 Task: Add start condition ""with previous"".
Action: Mouse moved to (208, 105)
Screenshot: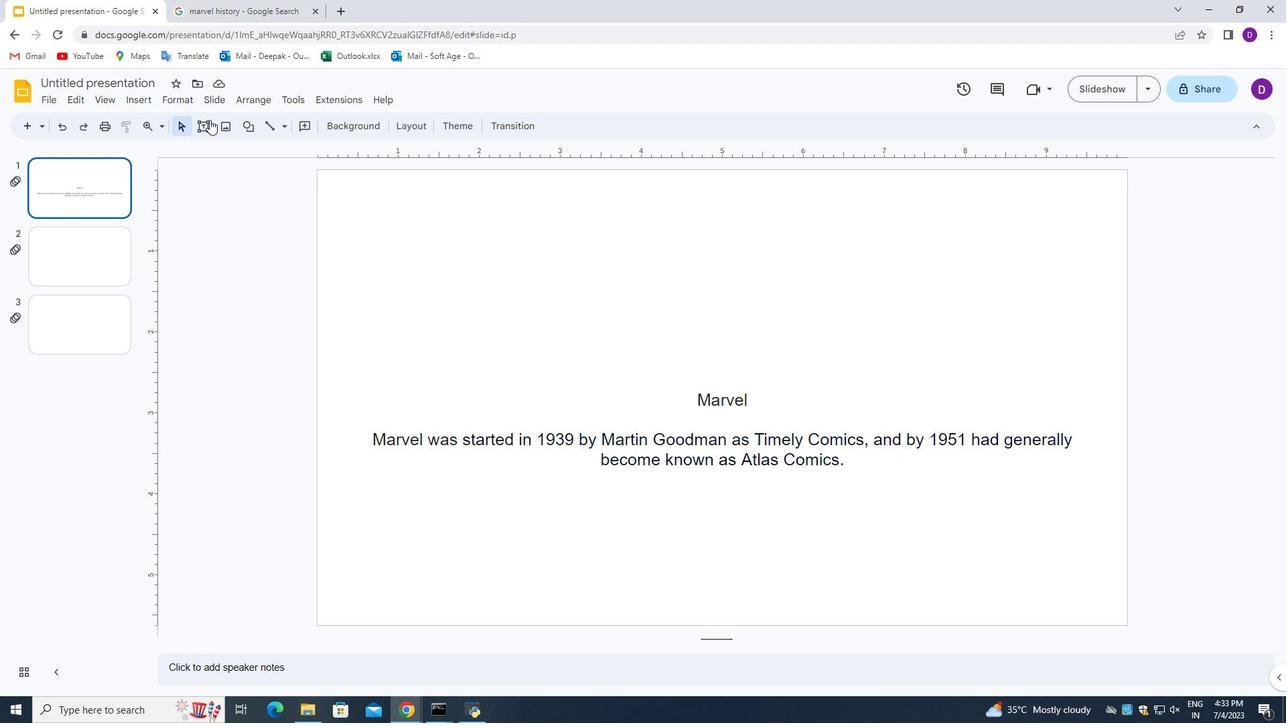 
Action: Mouse pressed left at (208, 105)
Screenshot: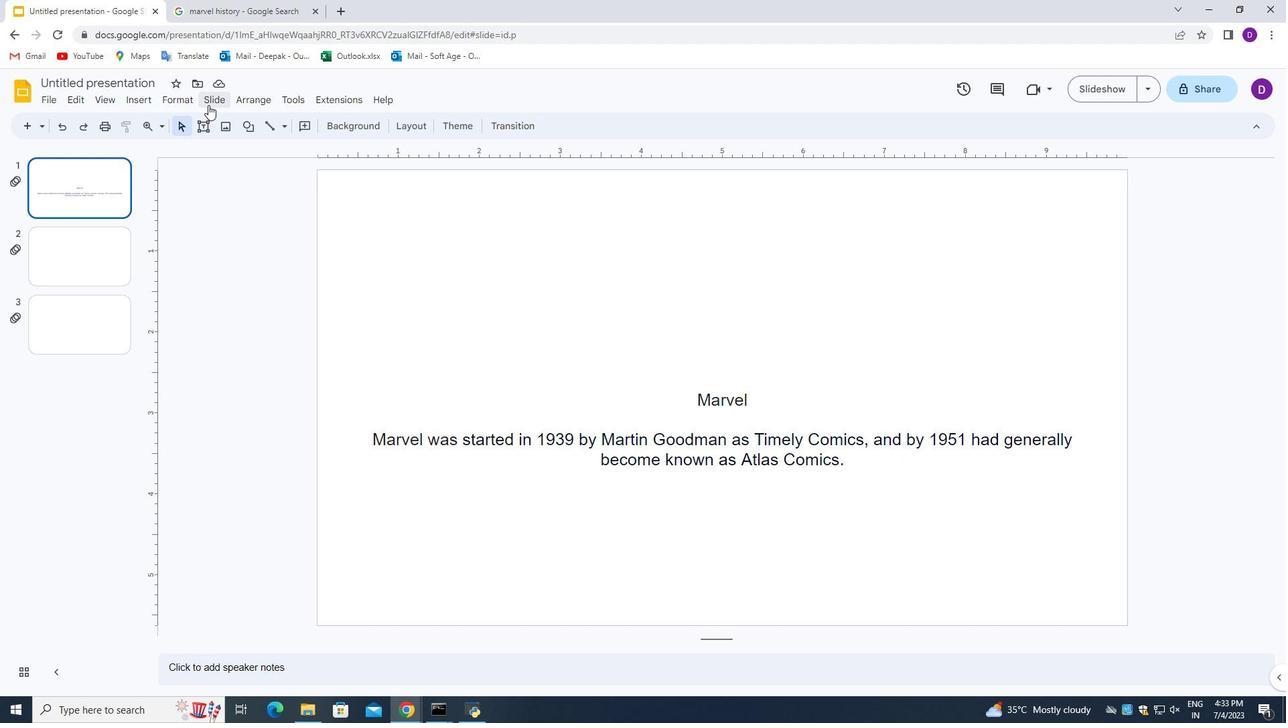
Action: Mouse moved to (278, 288)
Screenshot: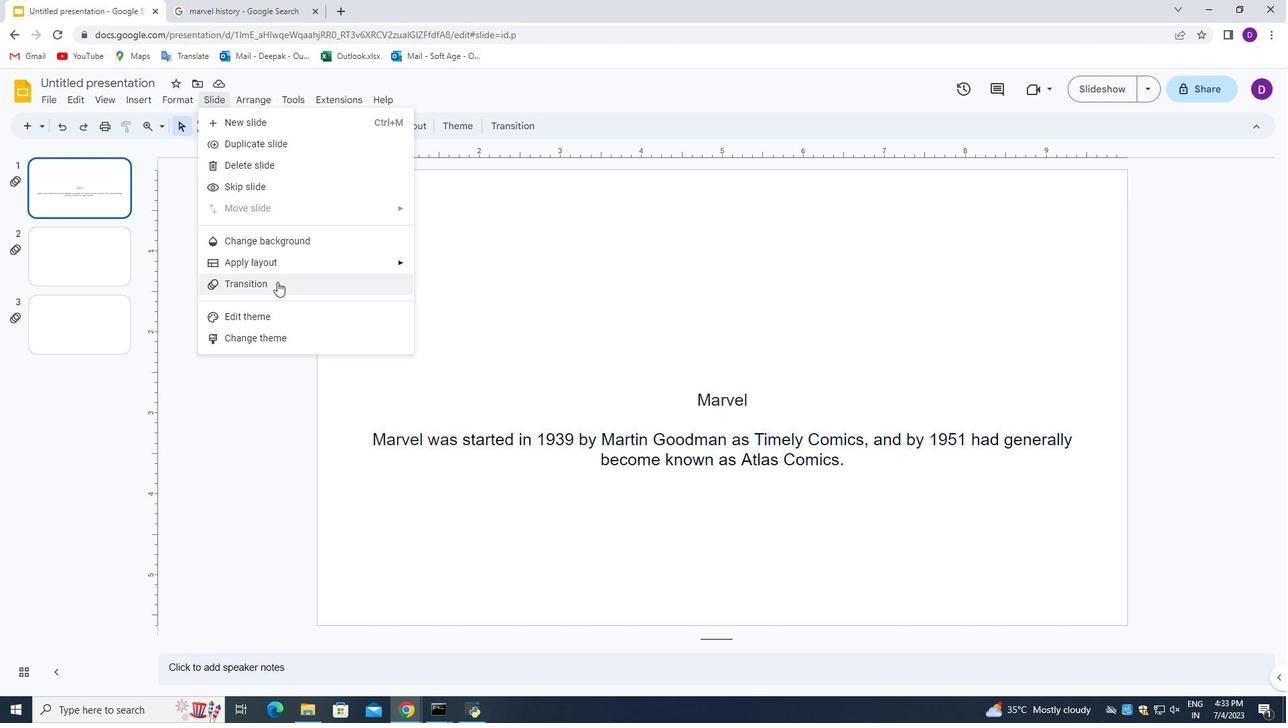 
Action: Mouse pressed left at (278, 288)
Screenshot: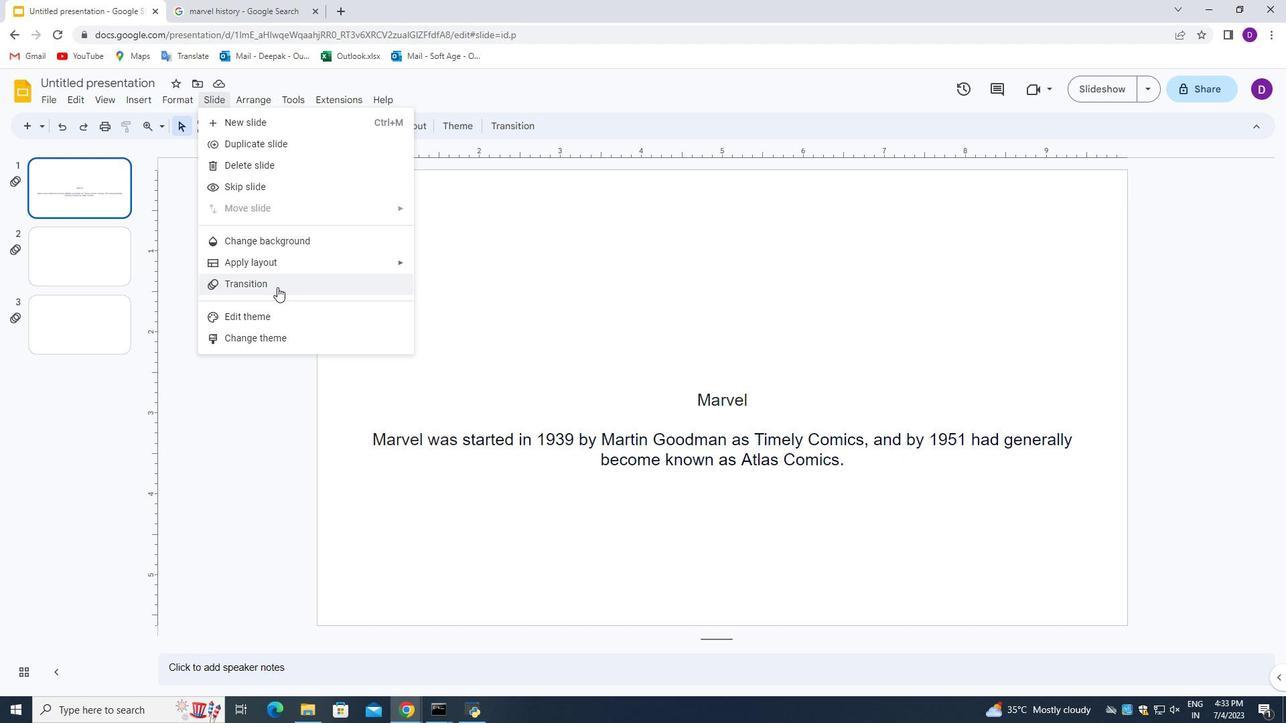 
Action: Mouse moved to (1087, 419)
Screenshot: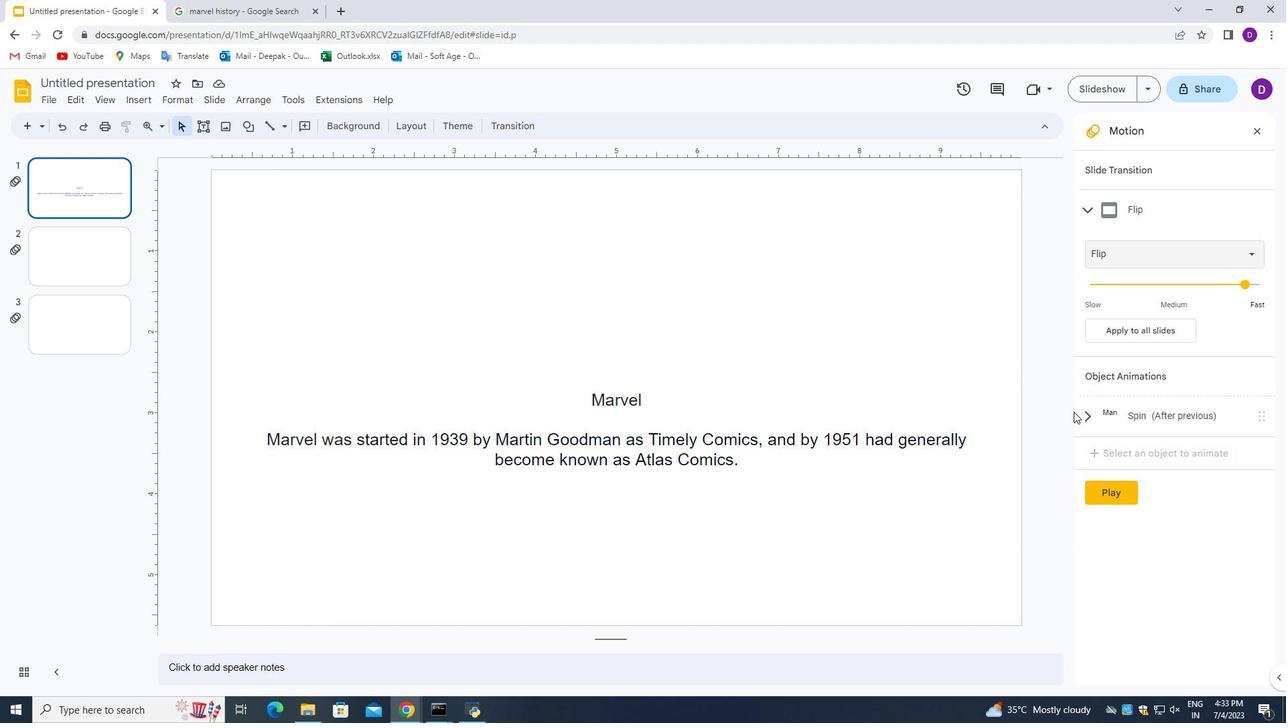 
Action: Mouse pressed left at (1087, 419)
Screenshot: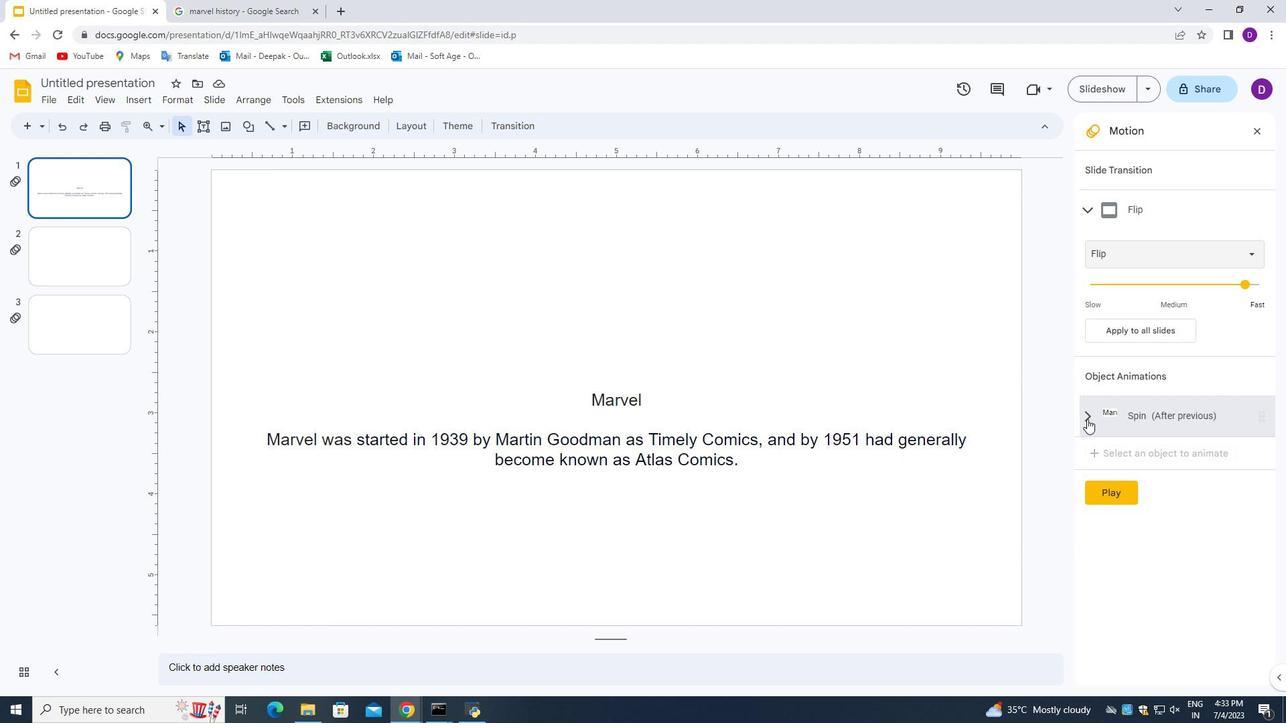 
Action: Mouse moved to (1165, 375)
Screenshot: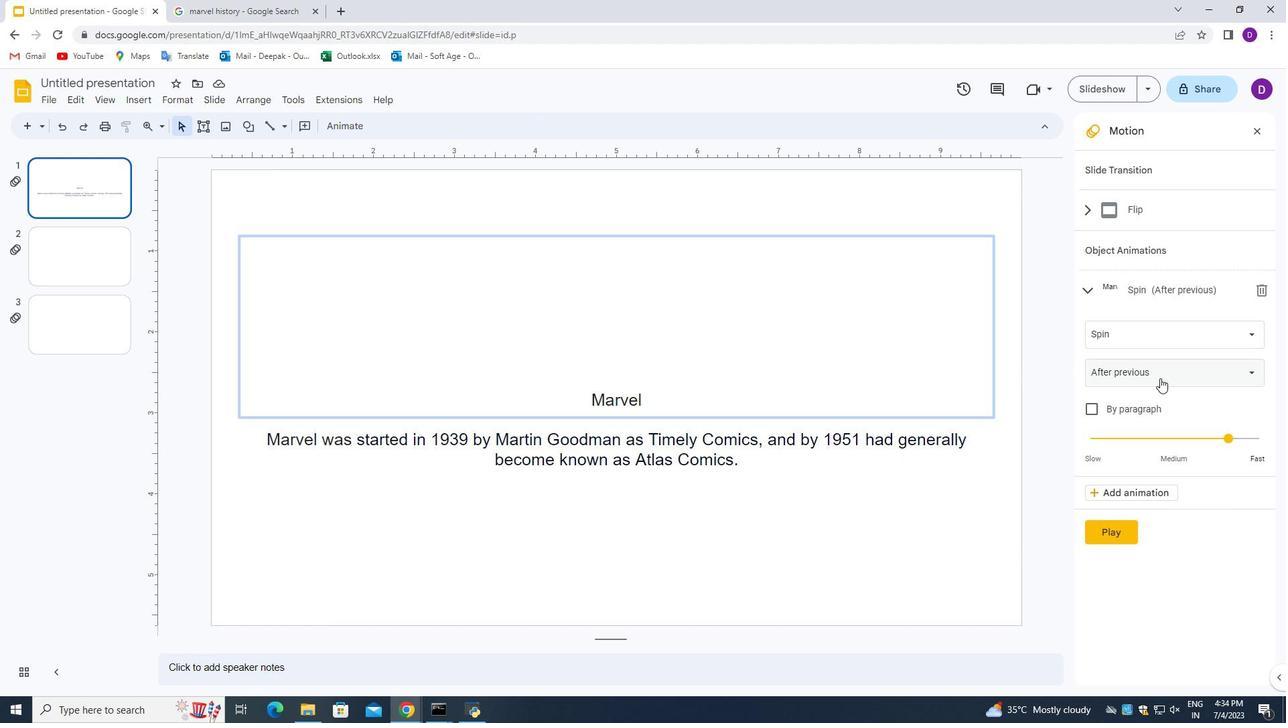 
Action: Mouse pressed left at (1165, 375)
Screenshot: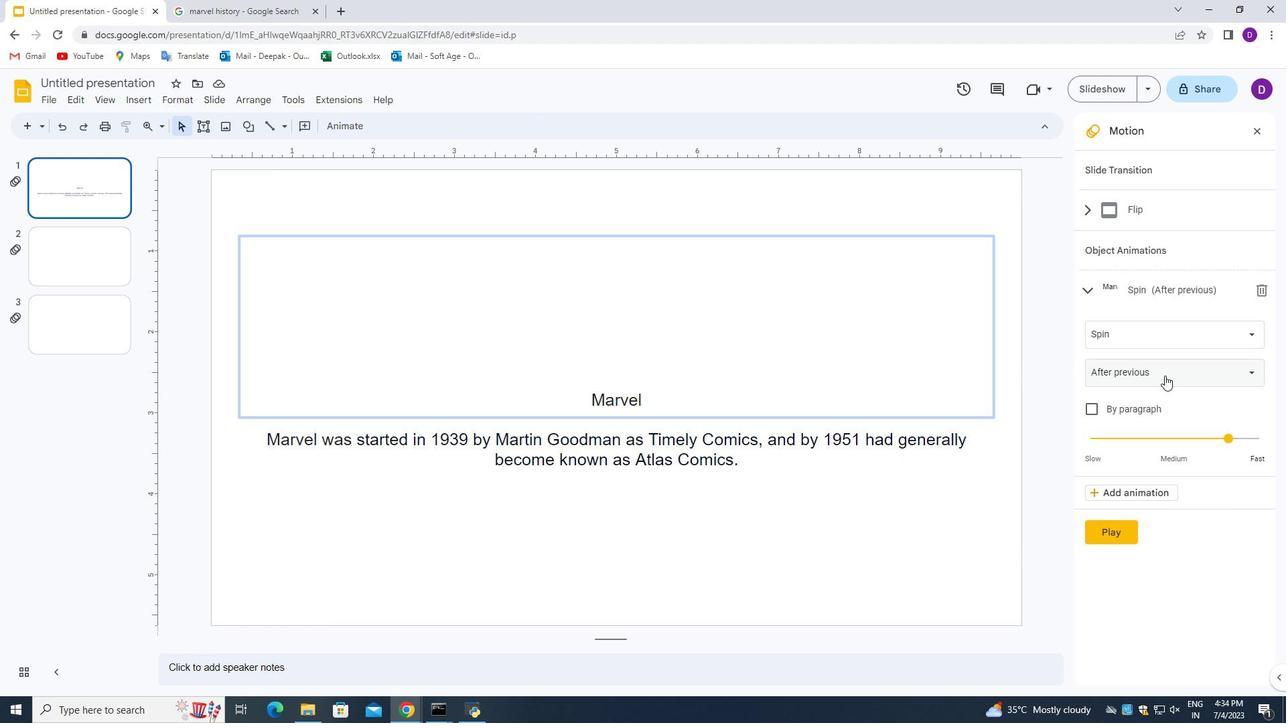 
Action: Mouse moved to (1162, 442)
Screenshot: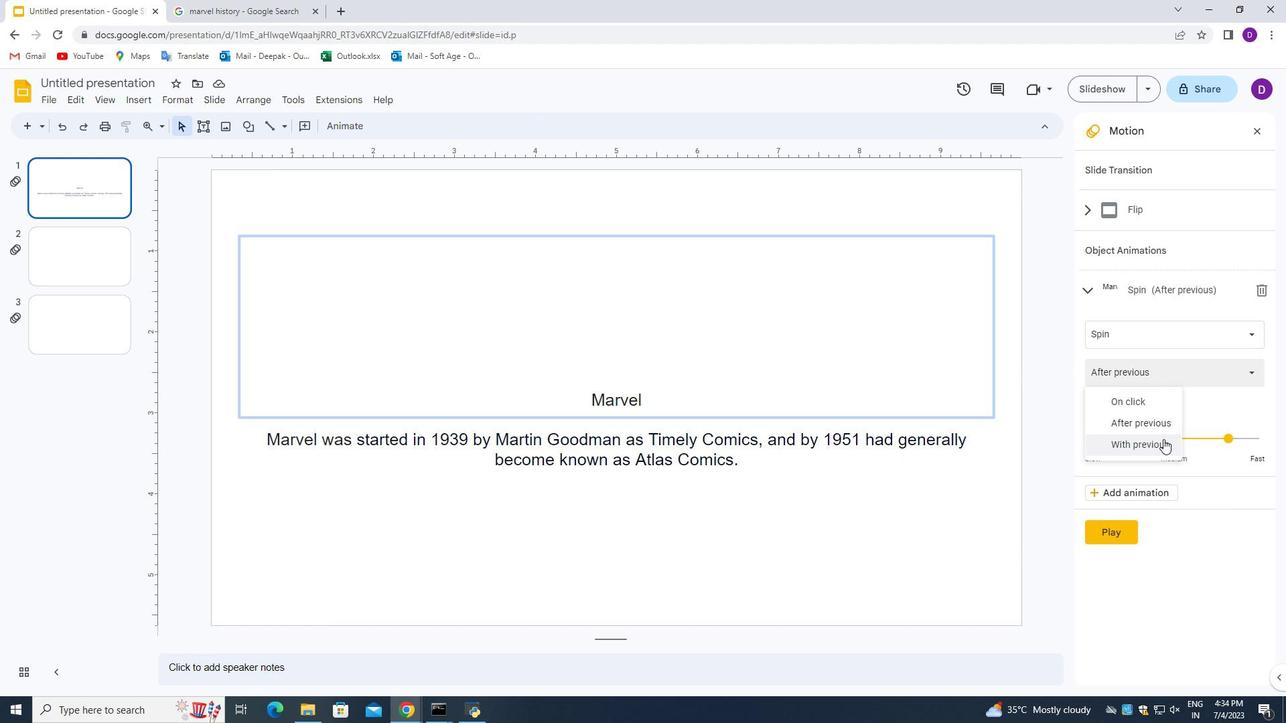 
Action: Mouse pressed left at (1162, 442)
Screenshot: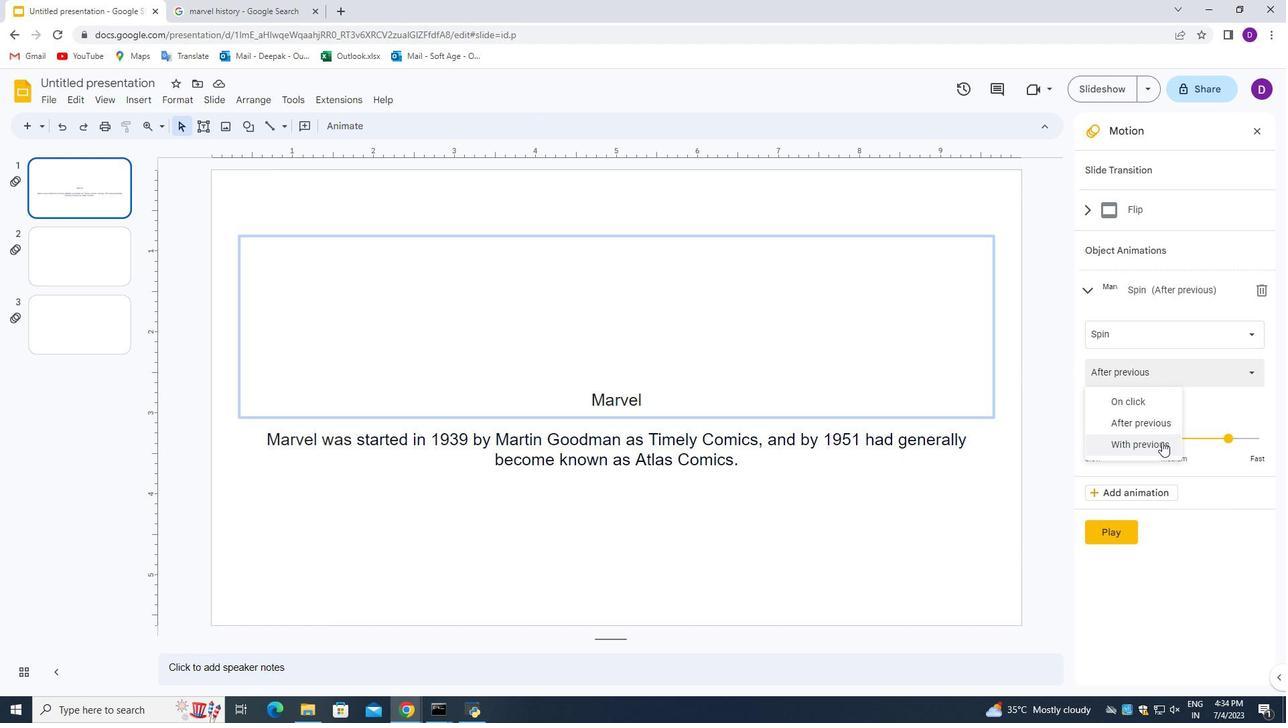 
Action: Mouse moved to (806, 334)
Screenshot: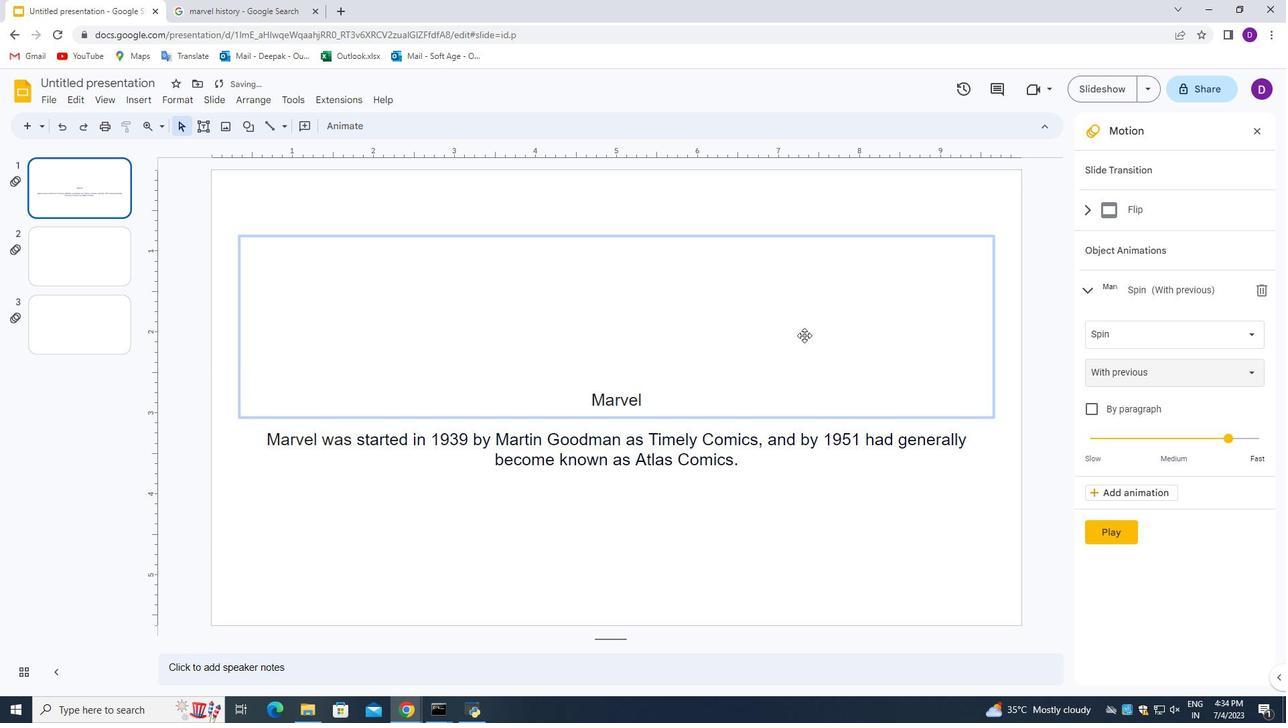 
